Task: Schedule a 19-minute walkthrough of a digital platform, providing an overview of key features, user experience, and customization options.
Action: Mouse moved to (194, 204)
Screenshot: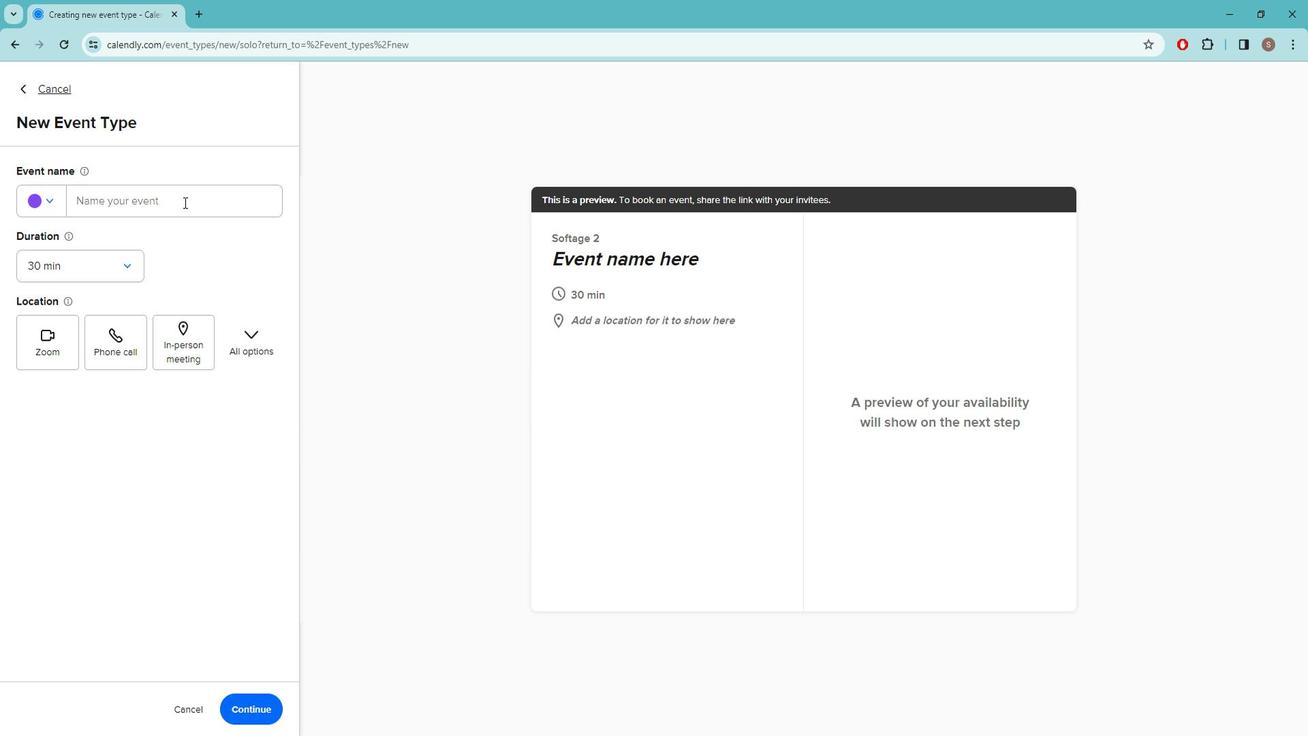 
Action: Mouse pressed left at (194, 204)
Screenshot: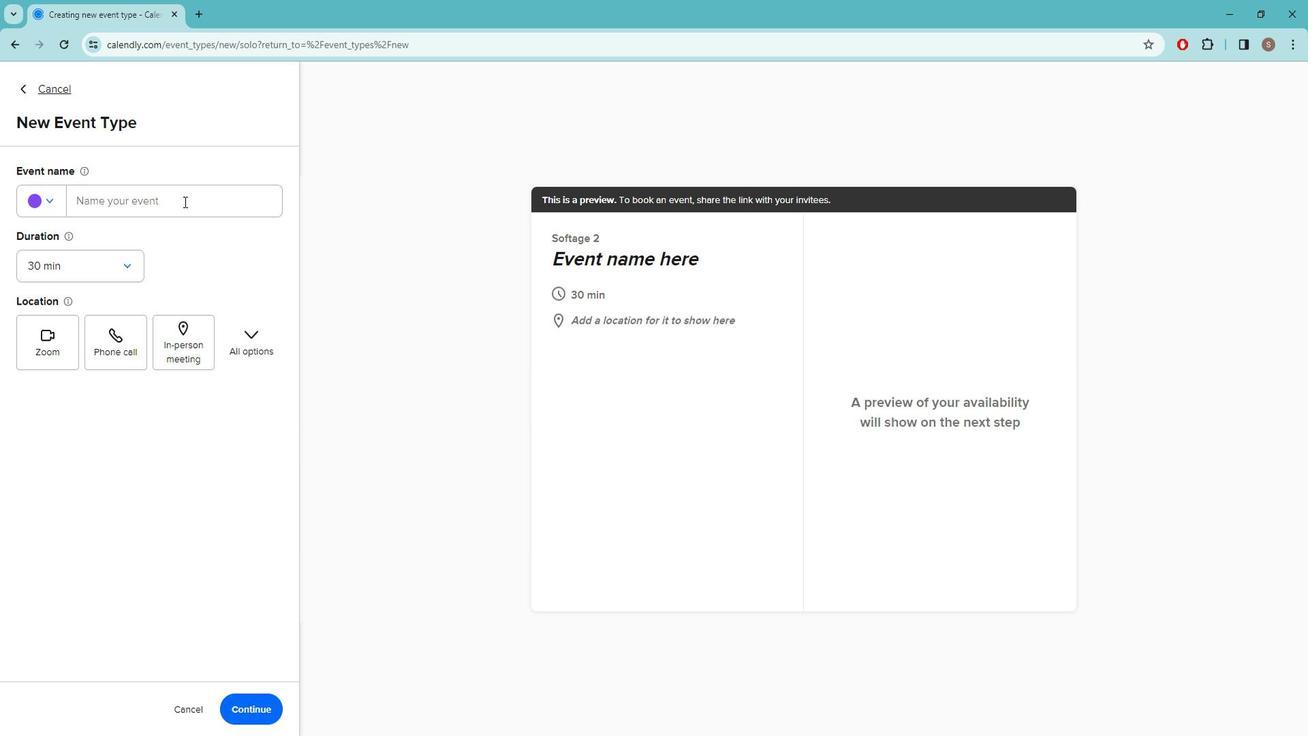 
Action: Key pressed d<Key.caps_lock>IGITAL<Key.space><Key.caps_lock>p<Key.caps_lock>LATFORM<Key.space><Key.caps_lock>w<Key.caps_lock>ALKTHROUGH<Key.space>
Screenshot: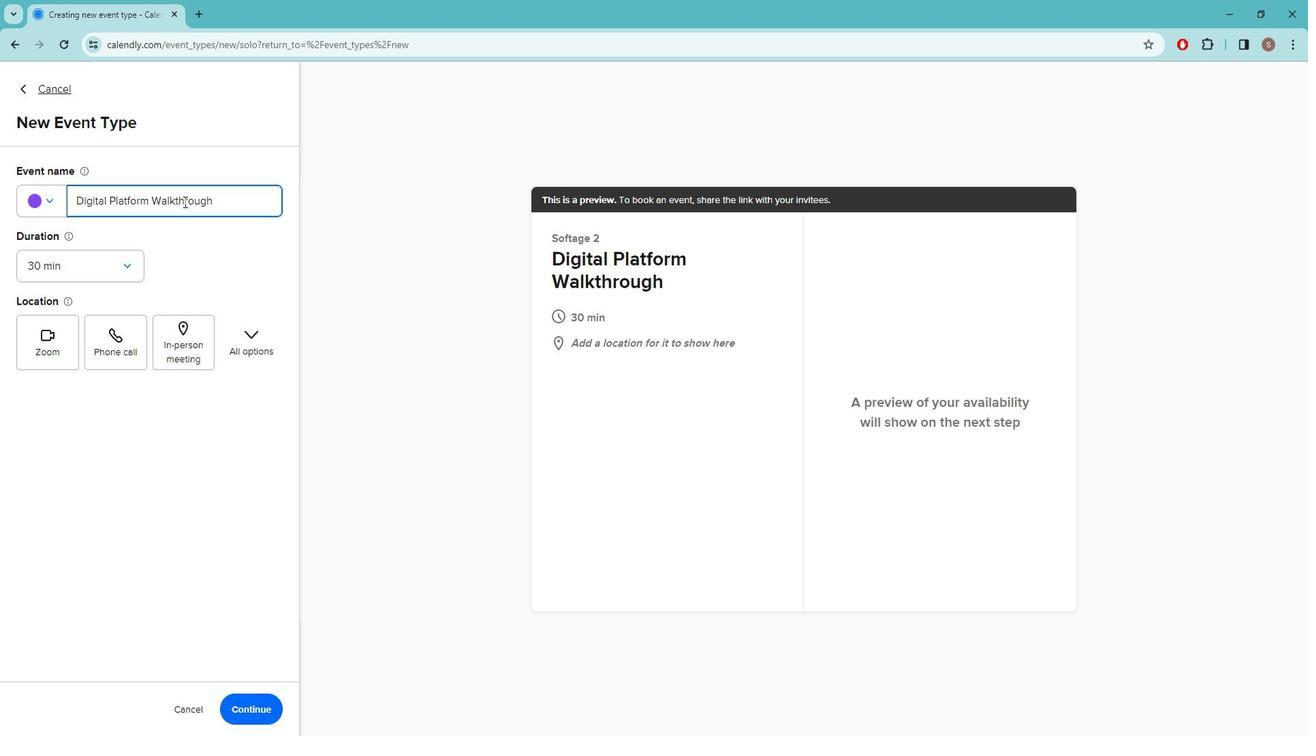 
Action: Mouse moved to (106, 273)
Screenshot: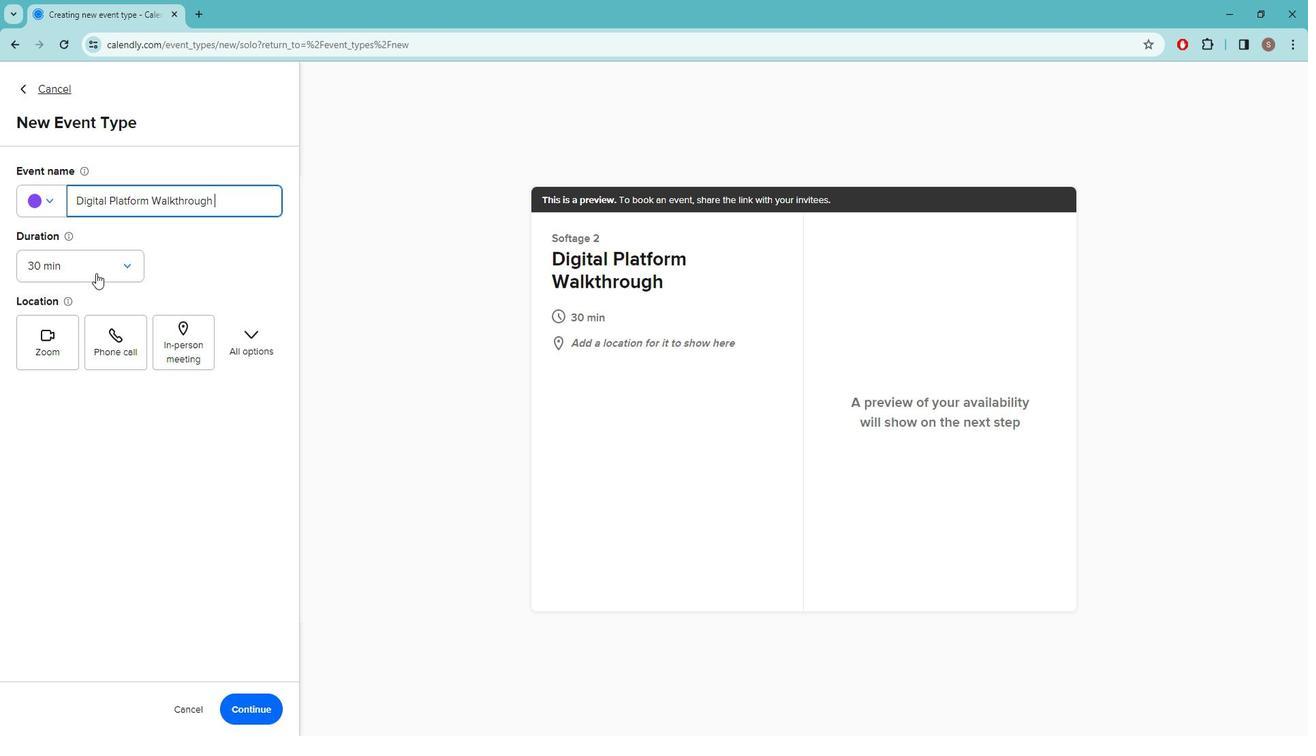 
Action: Mouse pressed left at (106, 273)
Screenshot: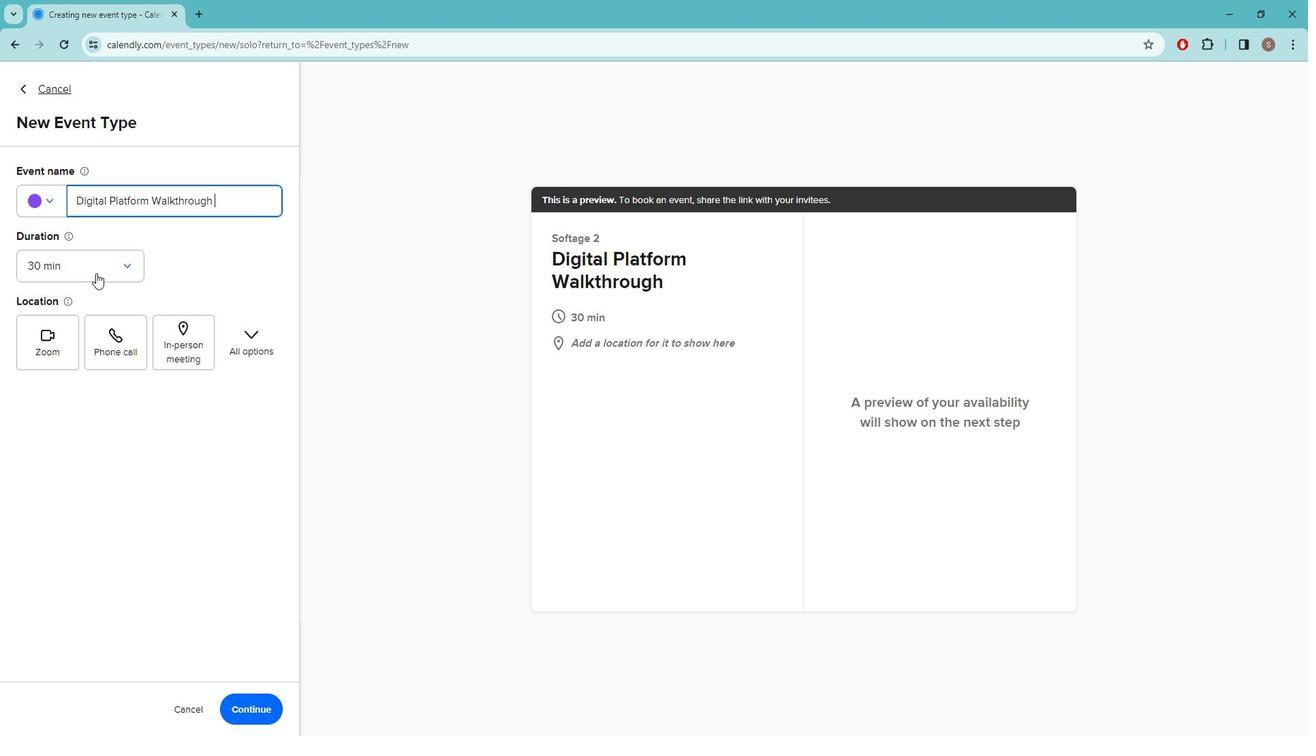 
Action: Mouse moved to (79, 411)
Screenshot: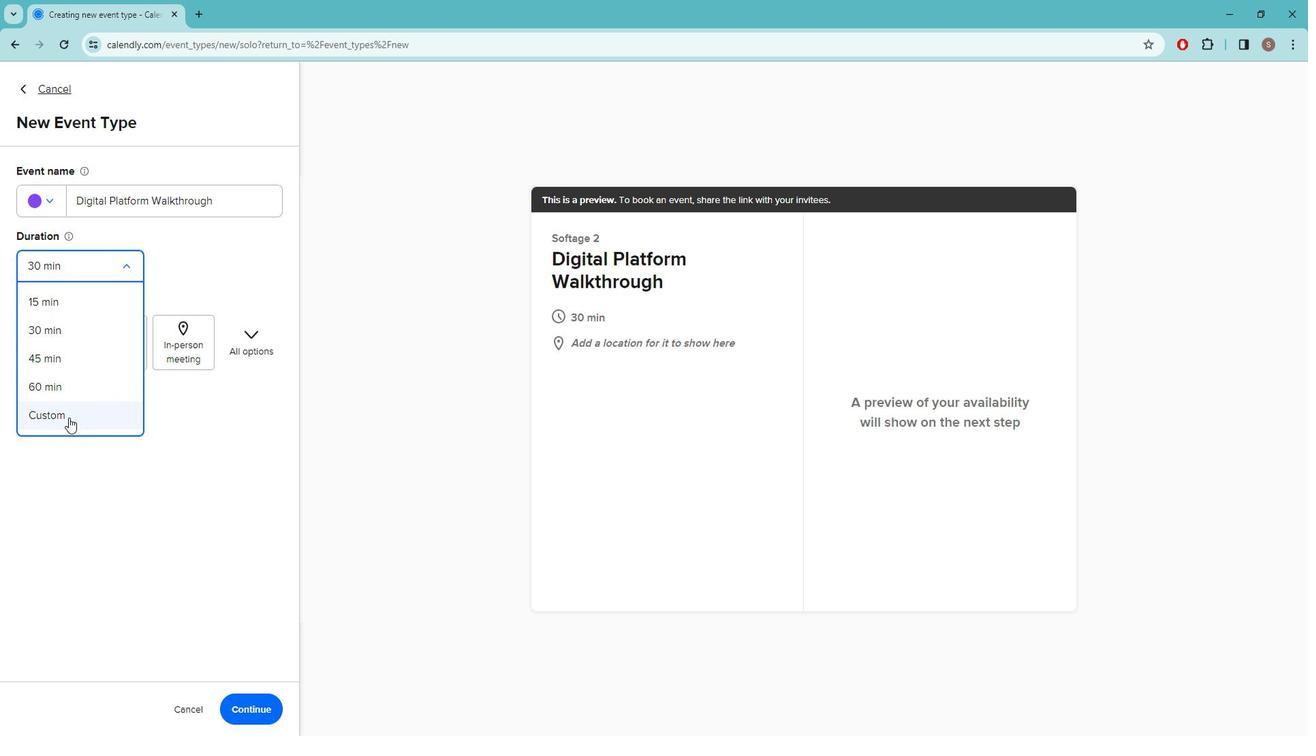 
Action: Mouse pressed left at (79, 411)
Screenshot: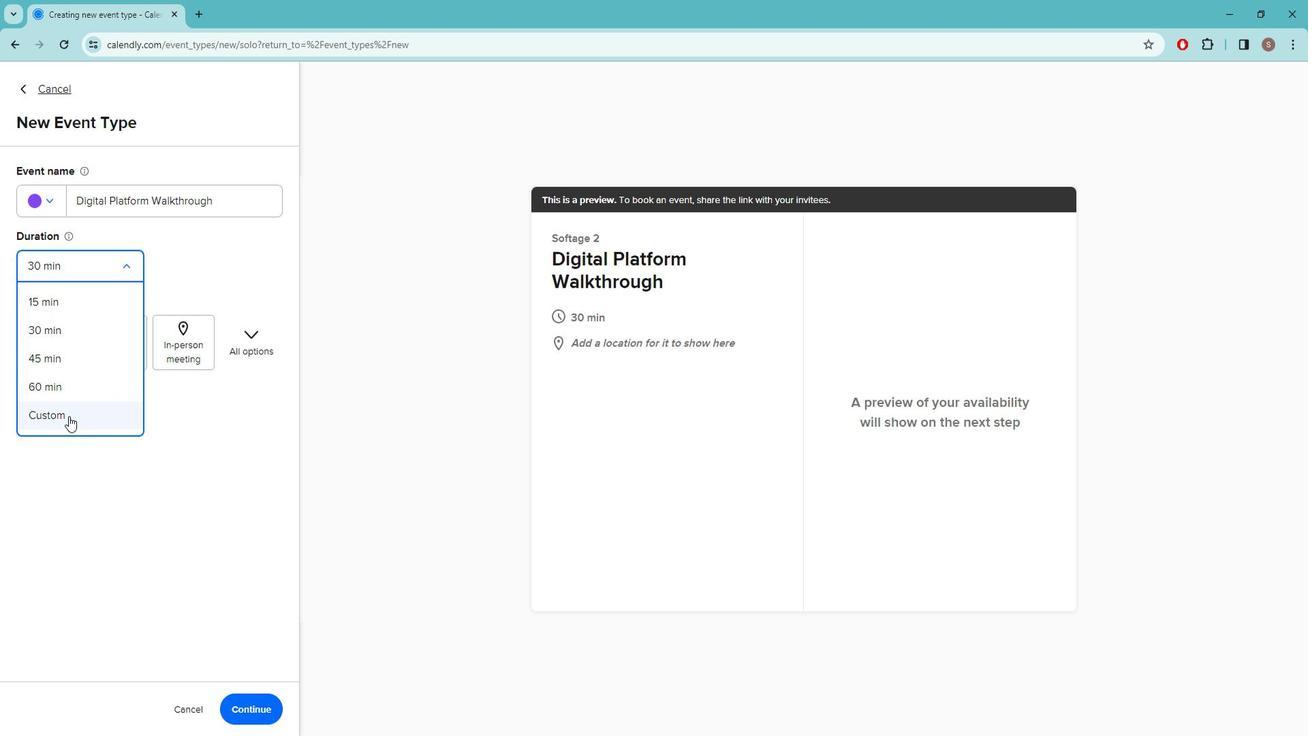 
Action: Mouse moved to (66, 299)
Screenshot: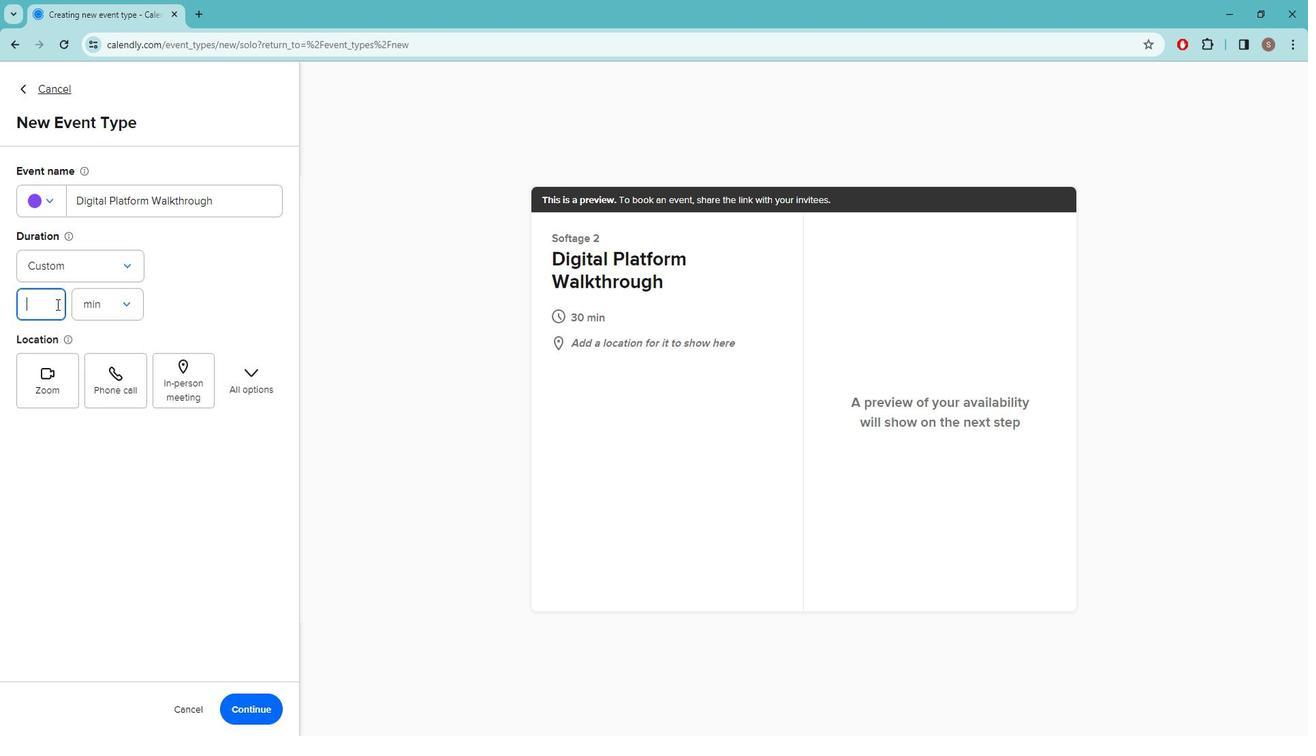 
Action: Key pressed 19
Screenshot: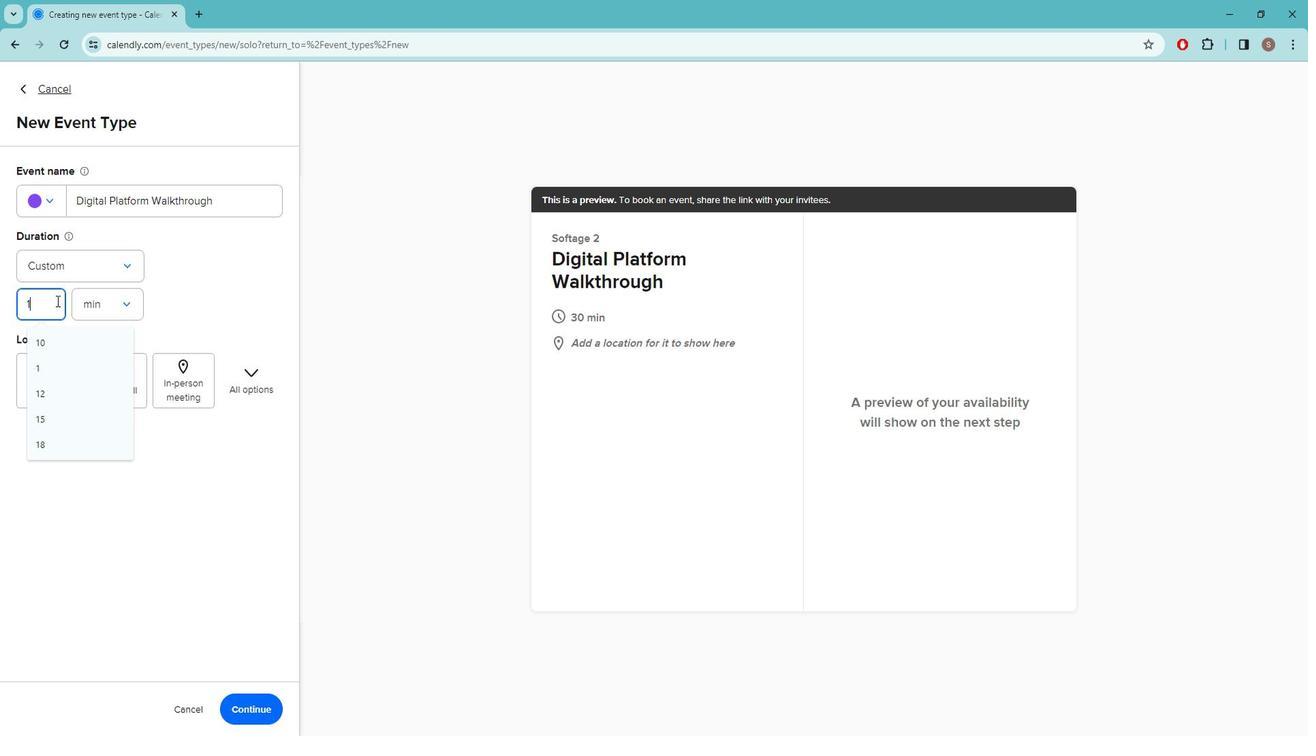 
Action: Mouse moved to (63, 372)
Screenshot: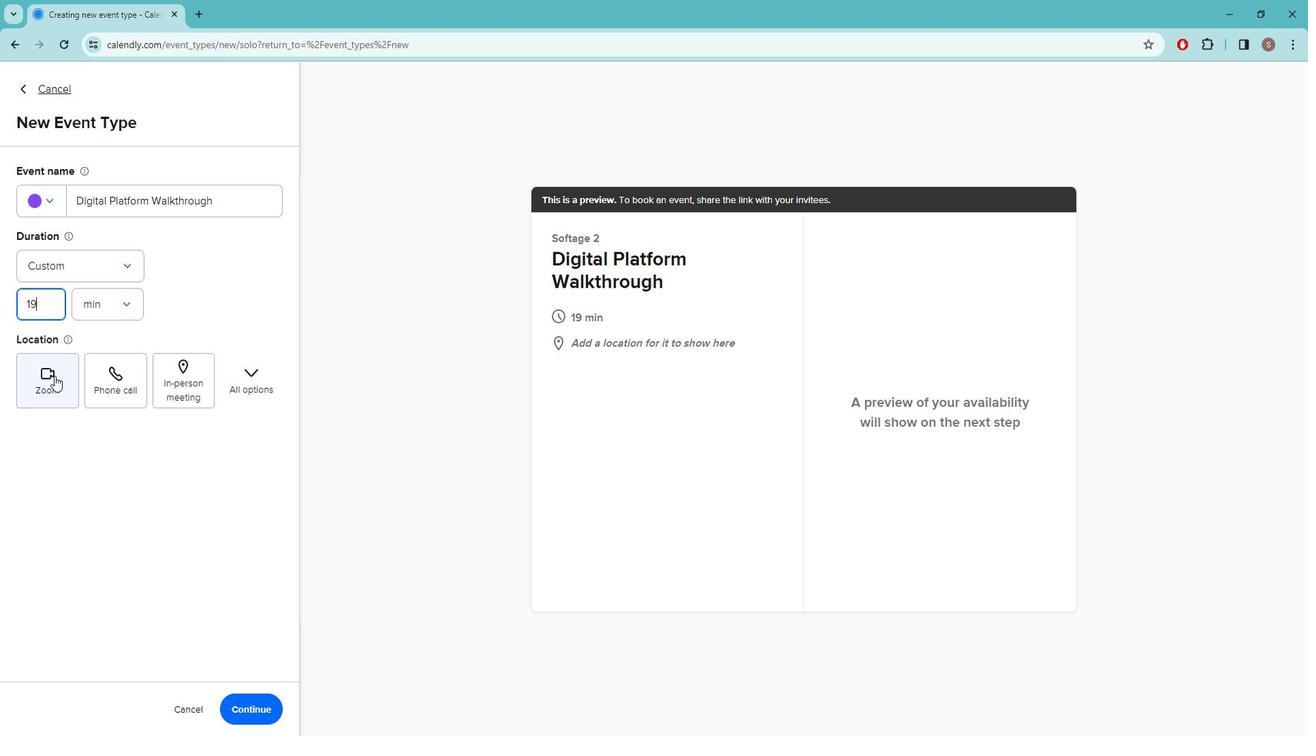 
Action: Mouse pressed left at (63, 372)
Screenshot: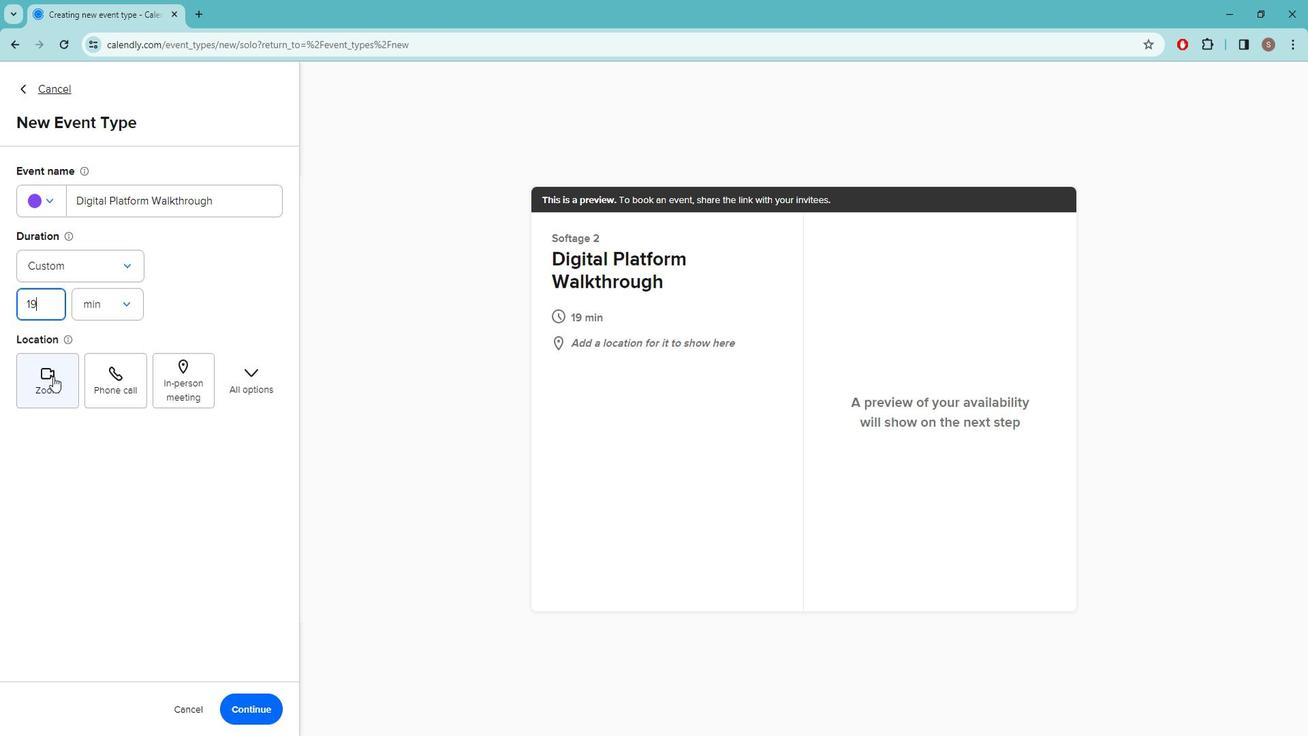 
Action: Mouse moved to (285, 687)
Screenshot: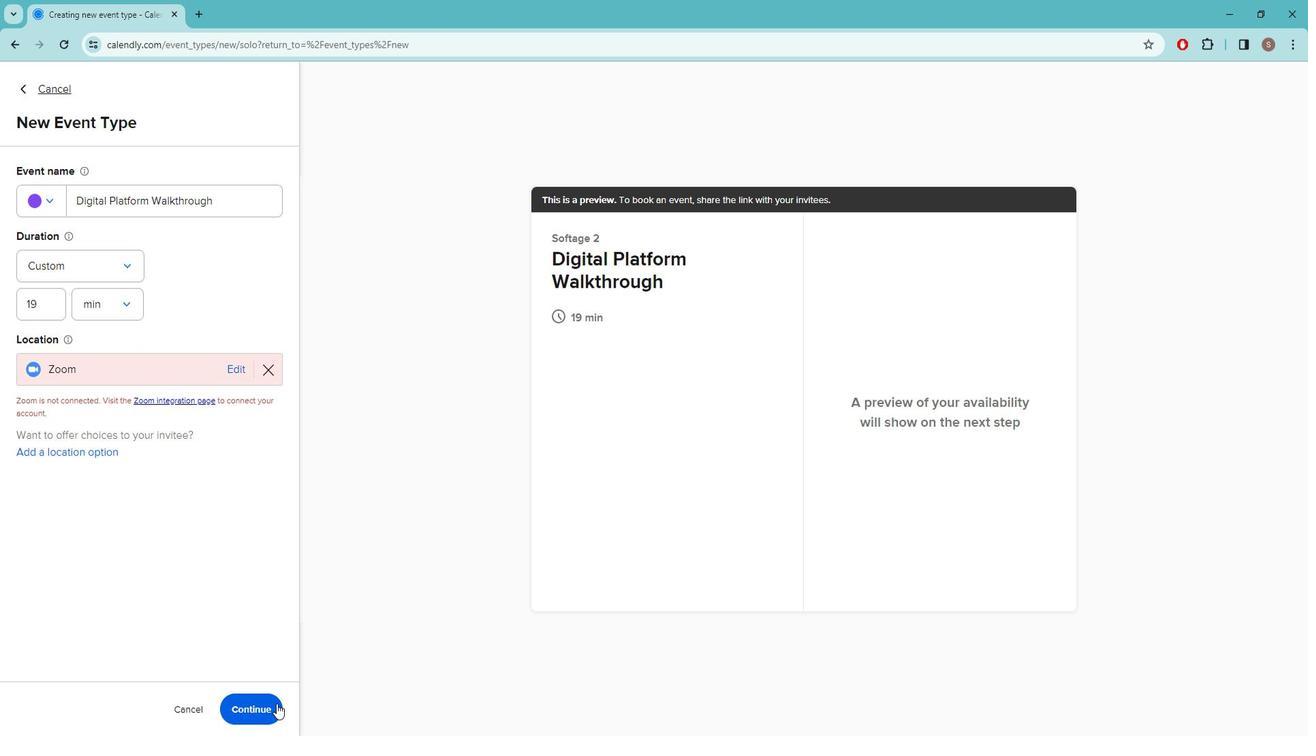 
Action: Mouse pressed left at (285, 687)
Screenshot: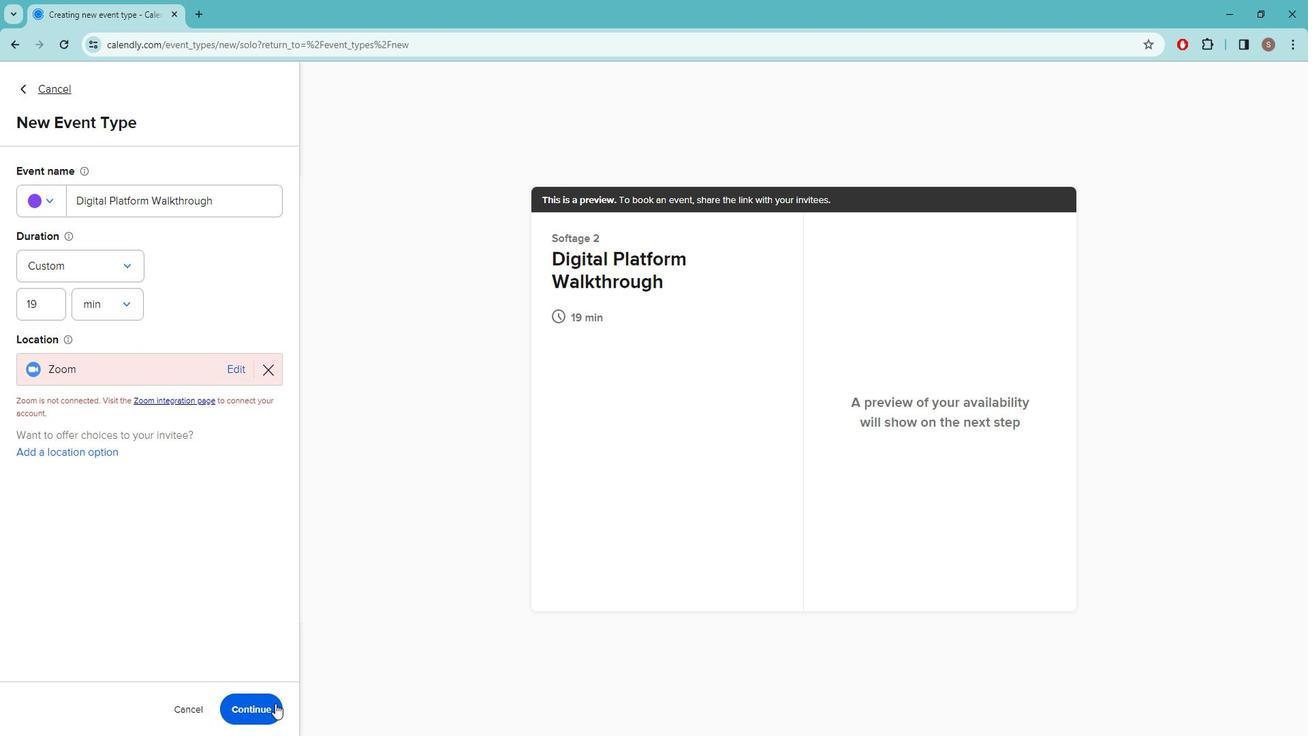
Action: Mouse moved to (200, 213)
Screenshot: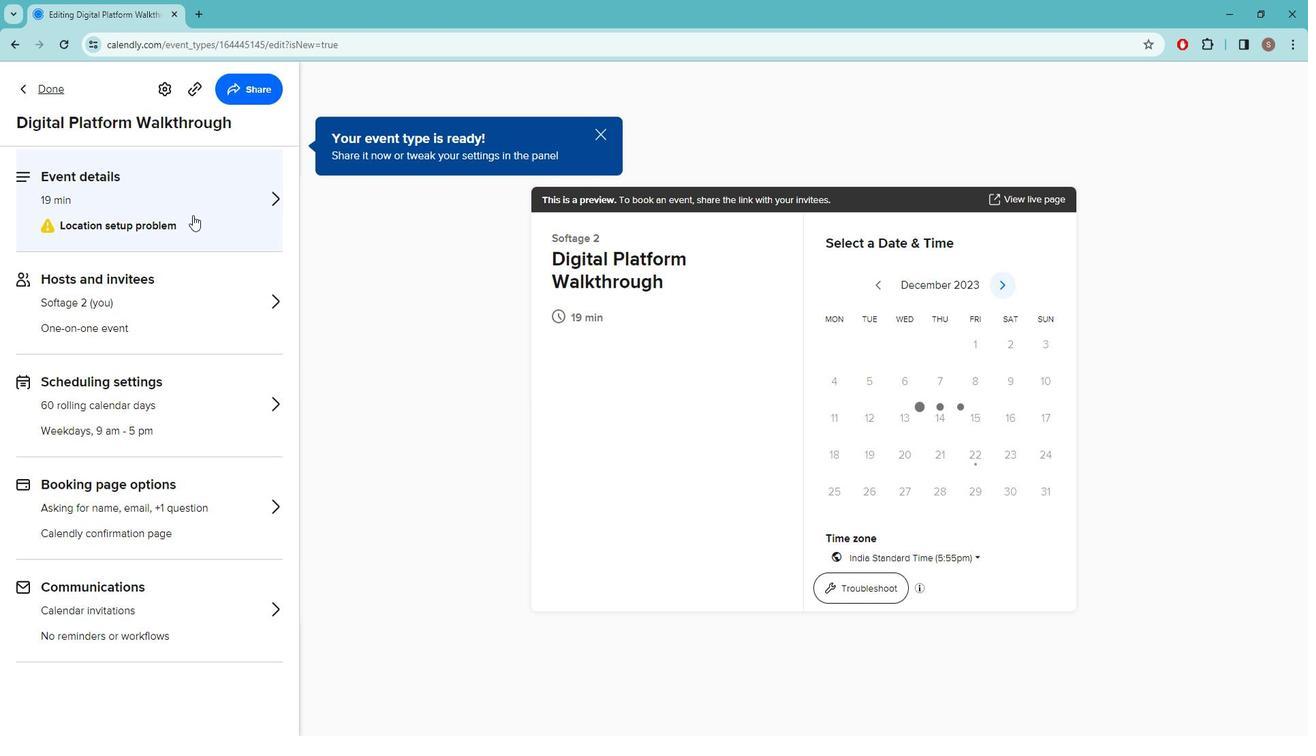 
Action: Mouse pressed left at (200, 213)
Screenshot: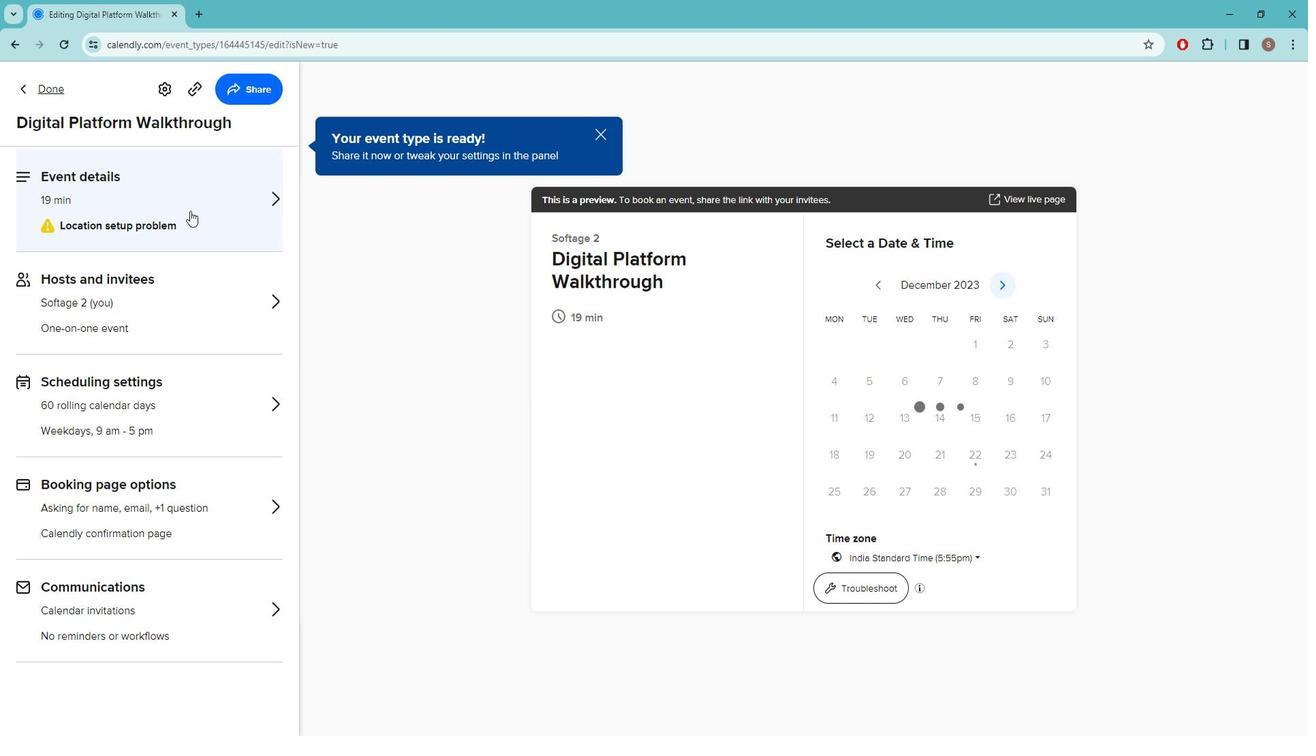 
Action: Mouse moved to (161, 535)
Screenshot: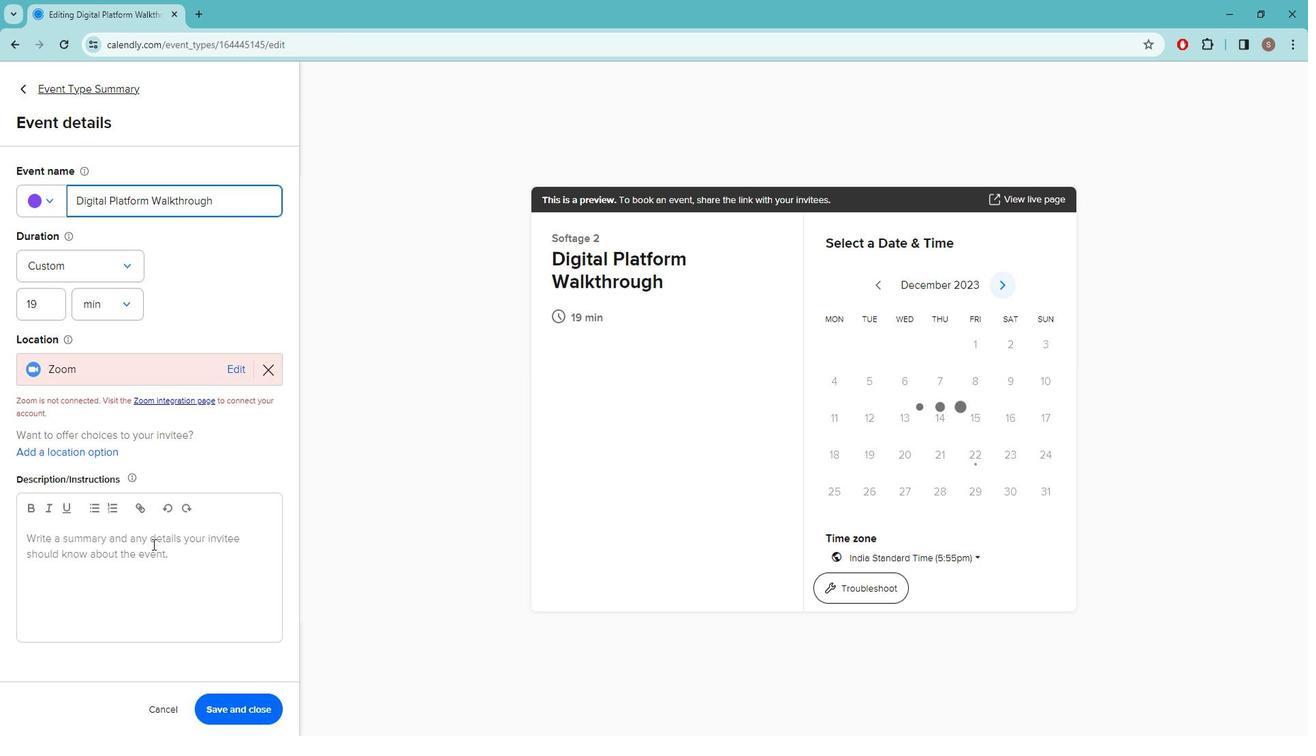 
Action: Mouse pressed left at (161, 535)
Screenshot: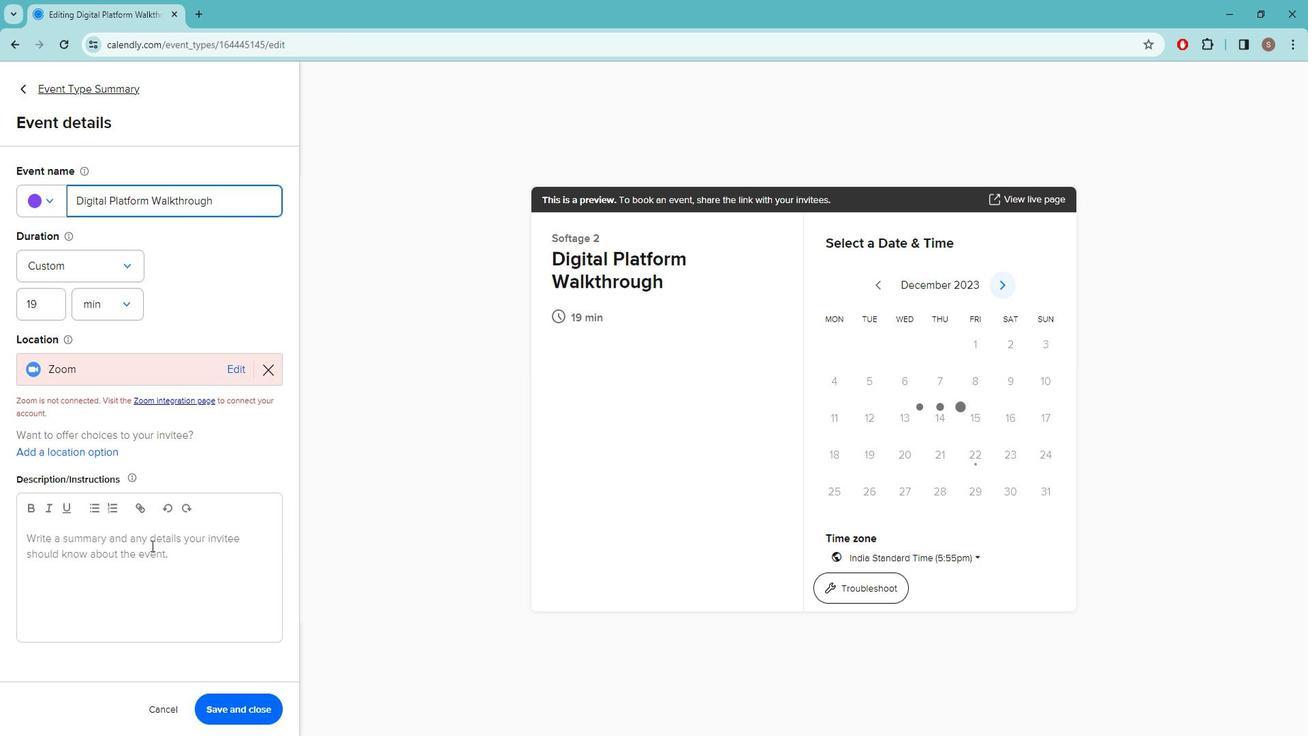 
Action: Key pressed <Key.caps_lock>e<Key.caps_lock>MBARK<Key.space>ON<Key.space>A<Key.space>COMPREHENSIVE<Key.space>JOURNEY<Key.space>WITH<Key.space>OUR<Key.space>EXPERTS<Key.space>GUIDE<Key.space>TO<Key.space>DELVE<Key.space>INTO<Key.space>THE<Key.space>HEART<Key.space>OF<Key.space>INNOVATION.<Key.space><Key.caps_lock>t<Key.caps_lock>HIS<Key.space>EXCLUSIVE<Key.space><Key.caps_lock>d<Key.caps_lock>IGITAL<Key.space><Key.caps_lock>p<Key.caps_lock>LATFORM<Key.space><Key.caps_lock>d<Key.caps_lock>EEP<Key.space><Key.caps_lock>d<Key.caps_lock>IVE<Key.space>IS<Key.space>DESIGNED<Key.space>TO<Key.space>SHOWCASE<Key.space>THE<Key.space>INTRICATE<Key.space>DETAILS<Key.space>OF<Key.space>OUR<Key.space>CUTTING-EDGE<Key.space>DIGITAL<Key.space>ECOSYSTEM,<Key.space>PROVIDING<Key.space>YOU<Key.space>WITH<Key.space>INVALUABLE<Key.space>INSIGHTS<Key.space>INTO<Key.space>KEY<Key.space>FEATURES.<Key.space>
Screenshot: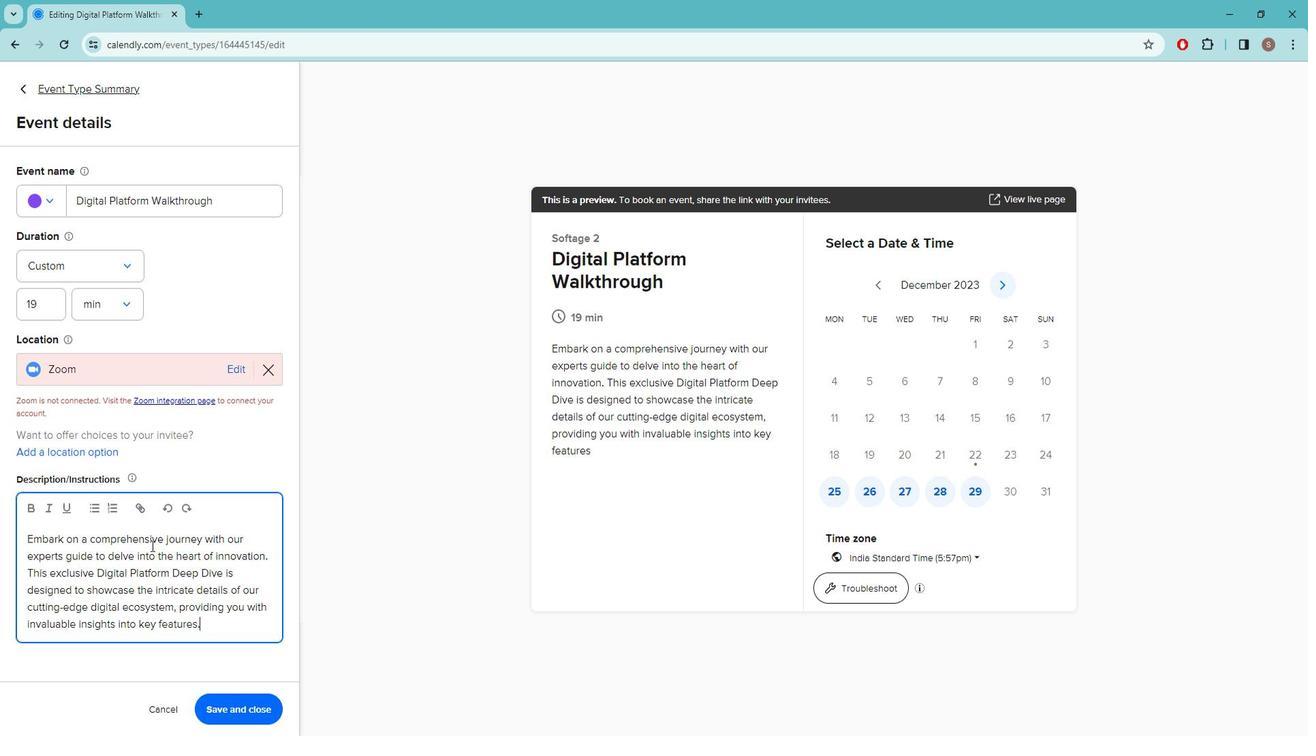 
Action: Mouse moved to (246, 690)
Screenshot: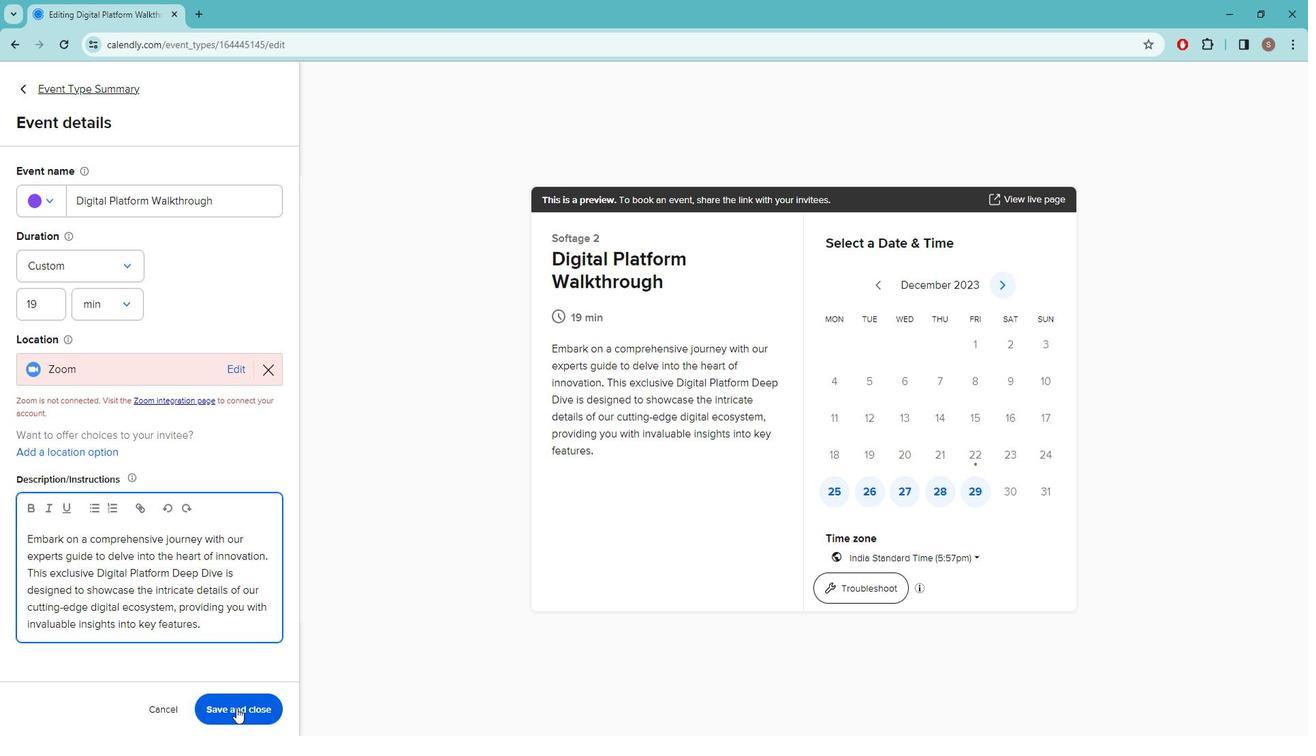 
Action: Mouse pressed left at (246, 690)
Screenshot: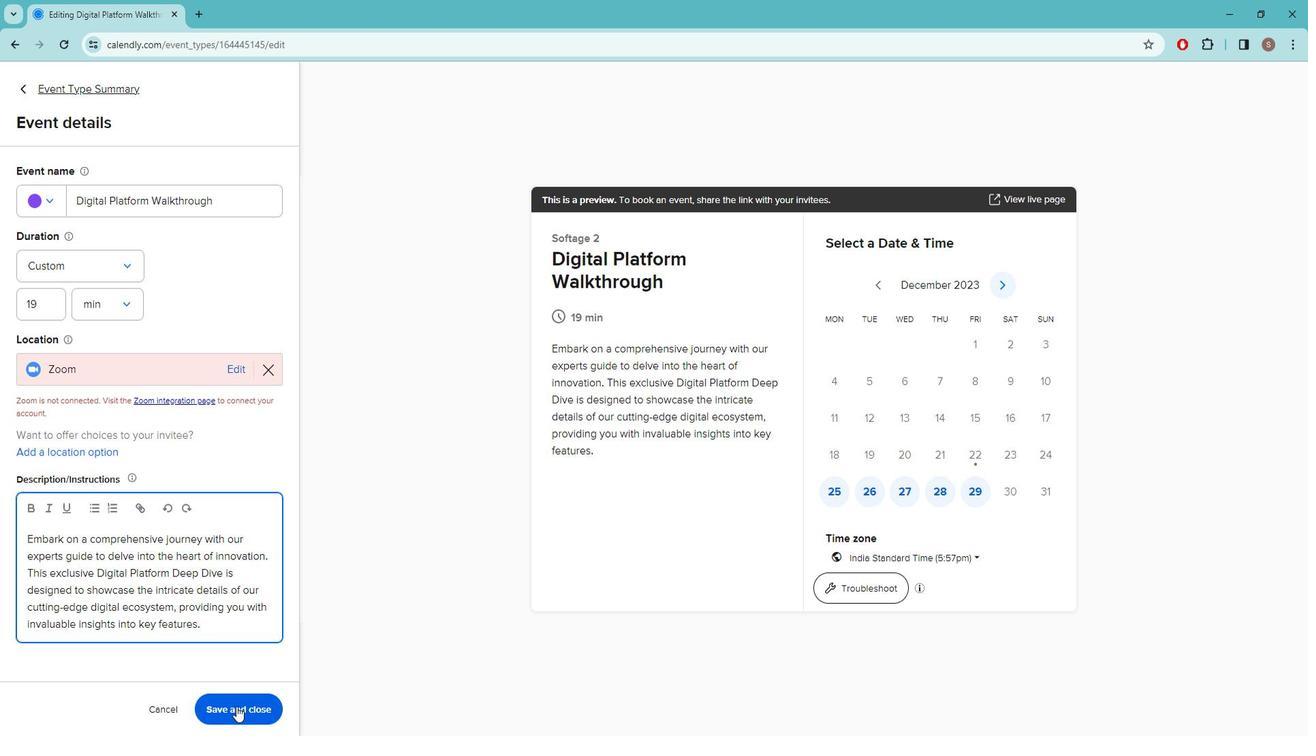 
Action: Mouse moved to (443, 546)
Screenshot: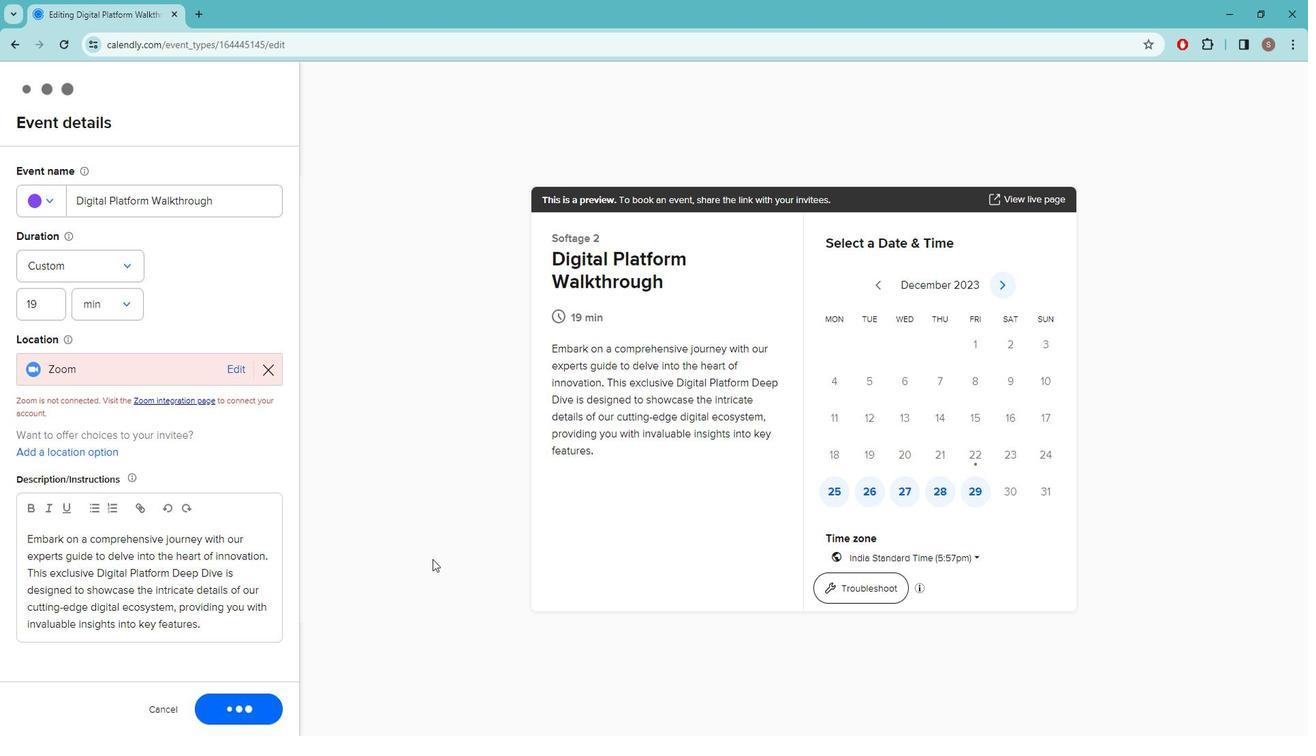 
